 Task: Add the product "Nerd's Sweet & Tangy Gummy Cluster Candy" to cart from the store "7-Eleven".
Action: Mouse moved to (60, 103)
Screenshot: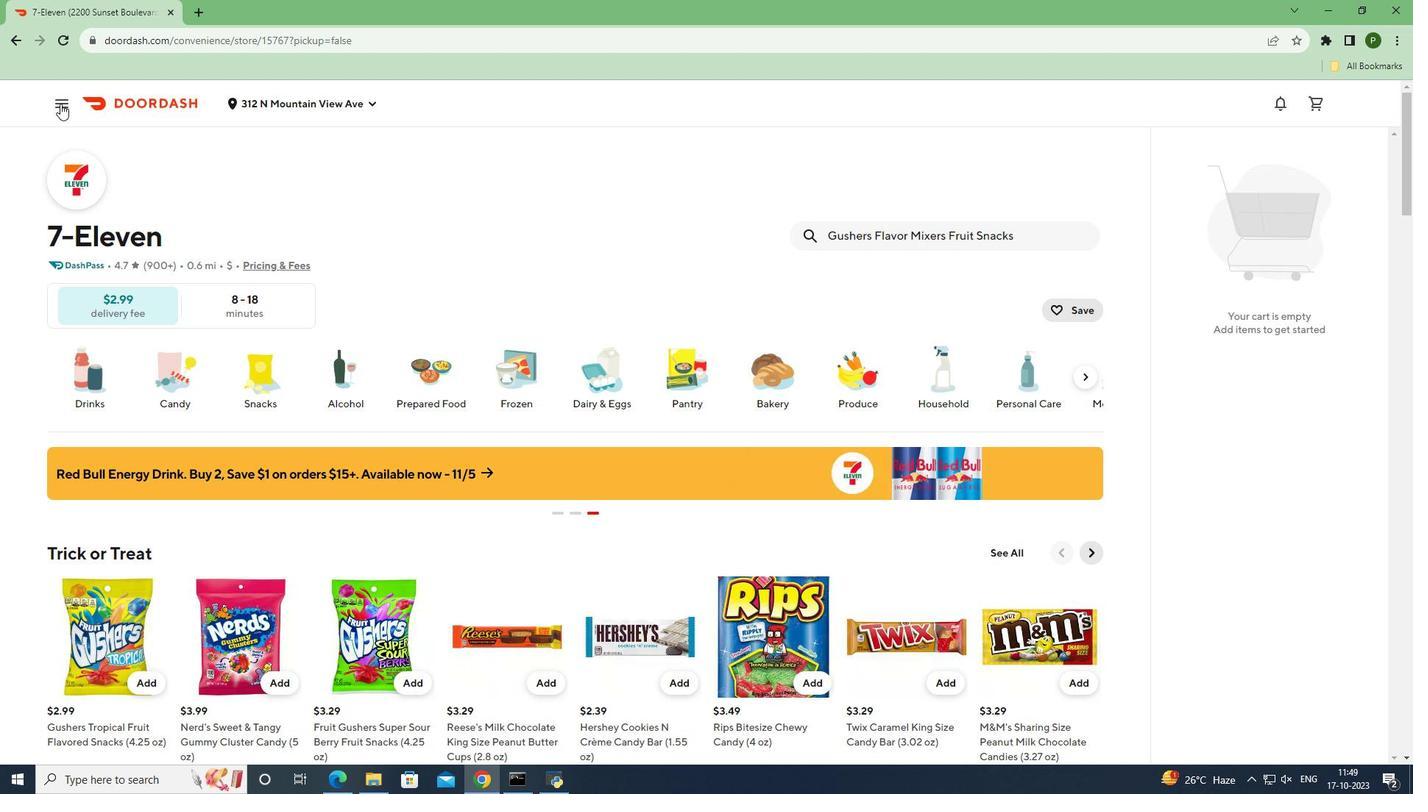 
Action: Mouse pressed left at (60, 103)
Screenshot: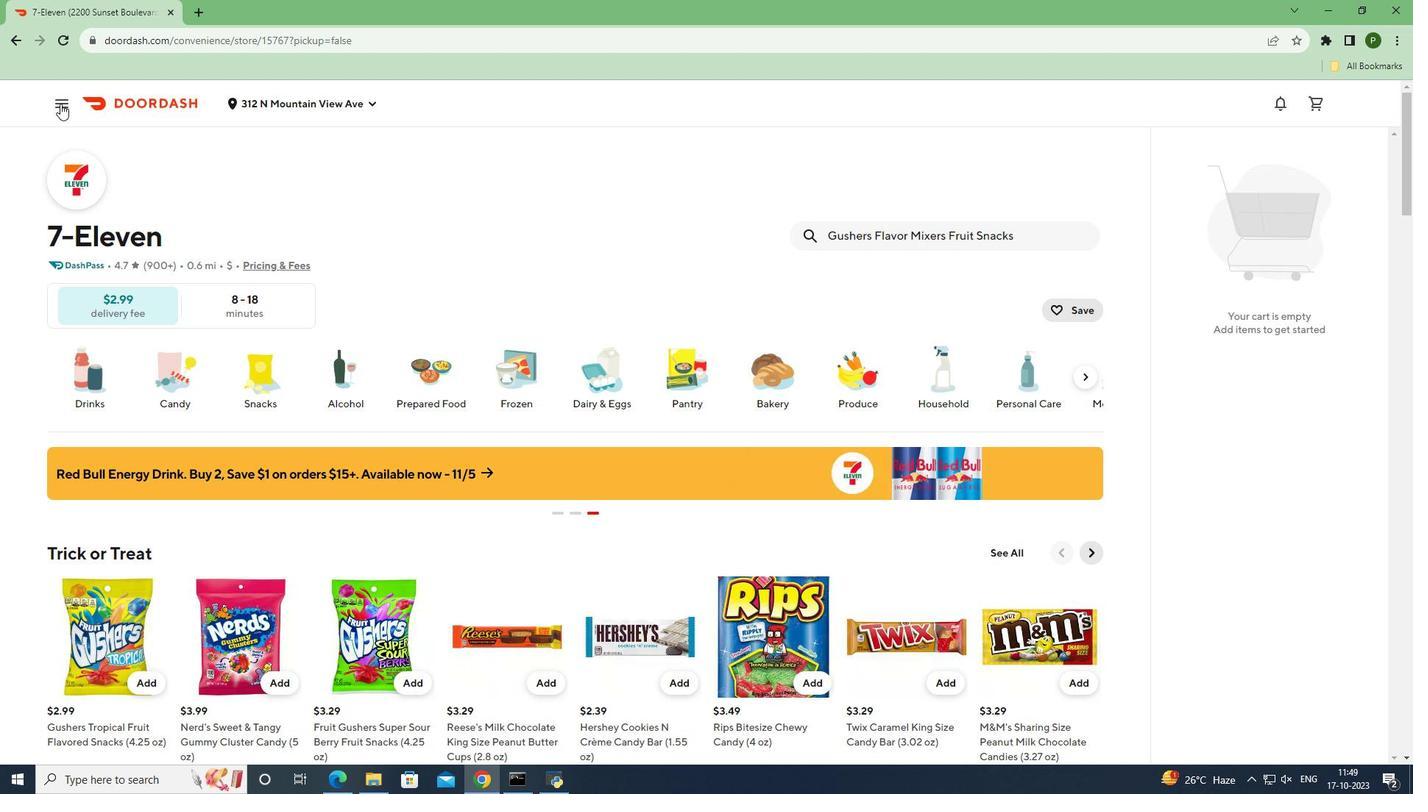 
Action: Mouse moved to (55, 200)
Screenshot: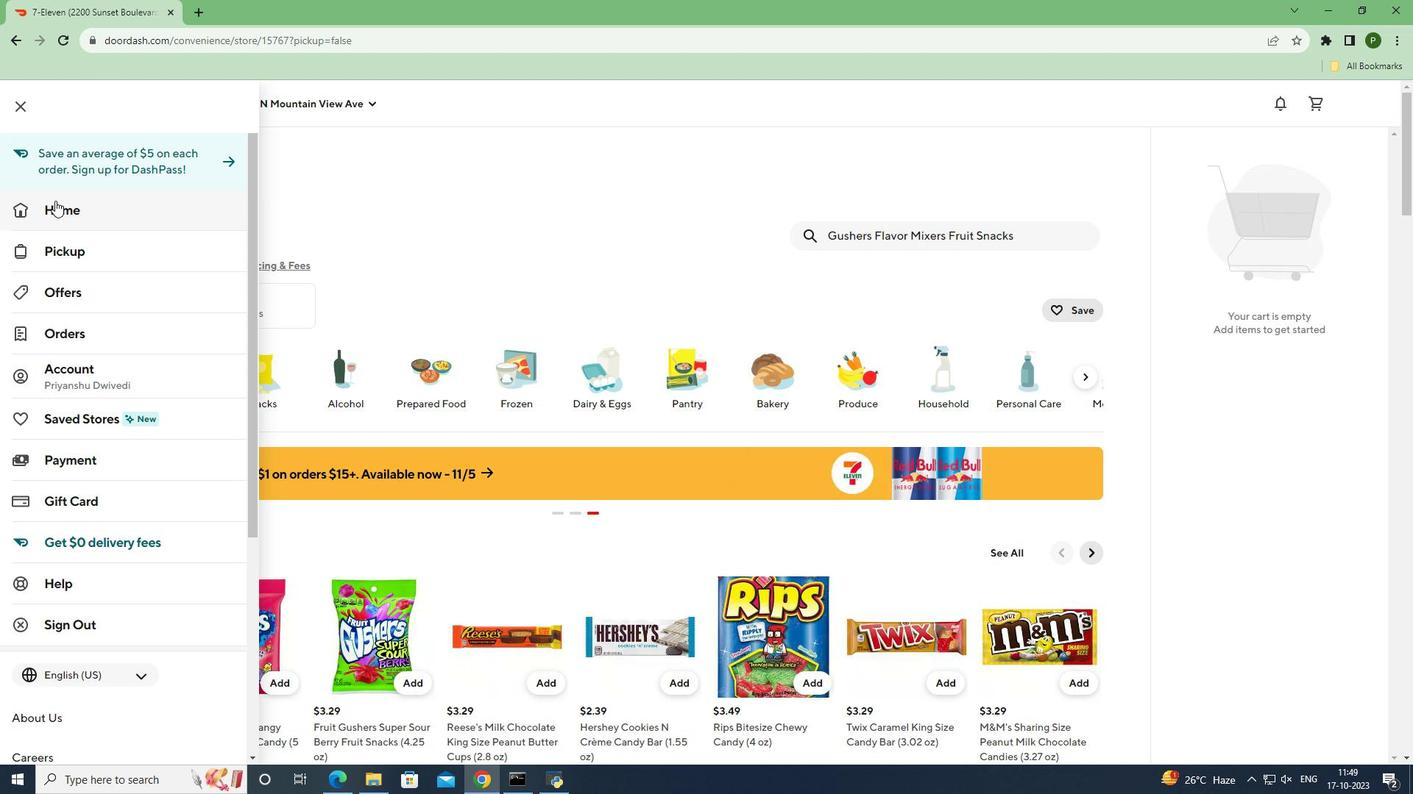 
Action: Mouse pressed left at (55, 200)
Screenshot: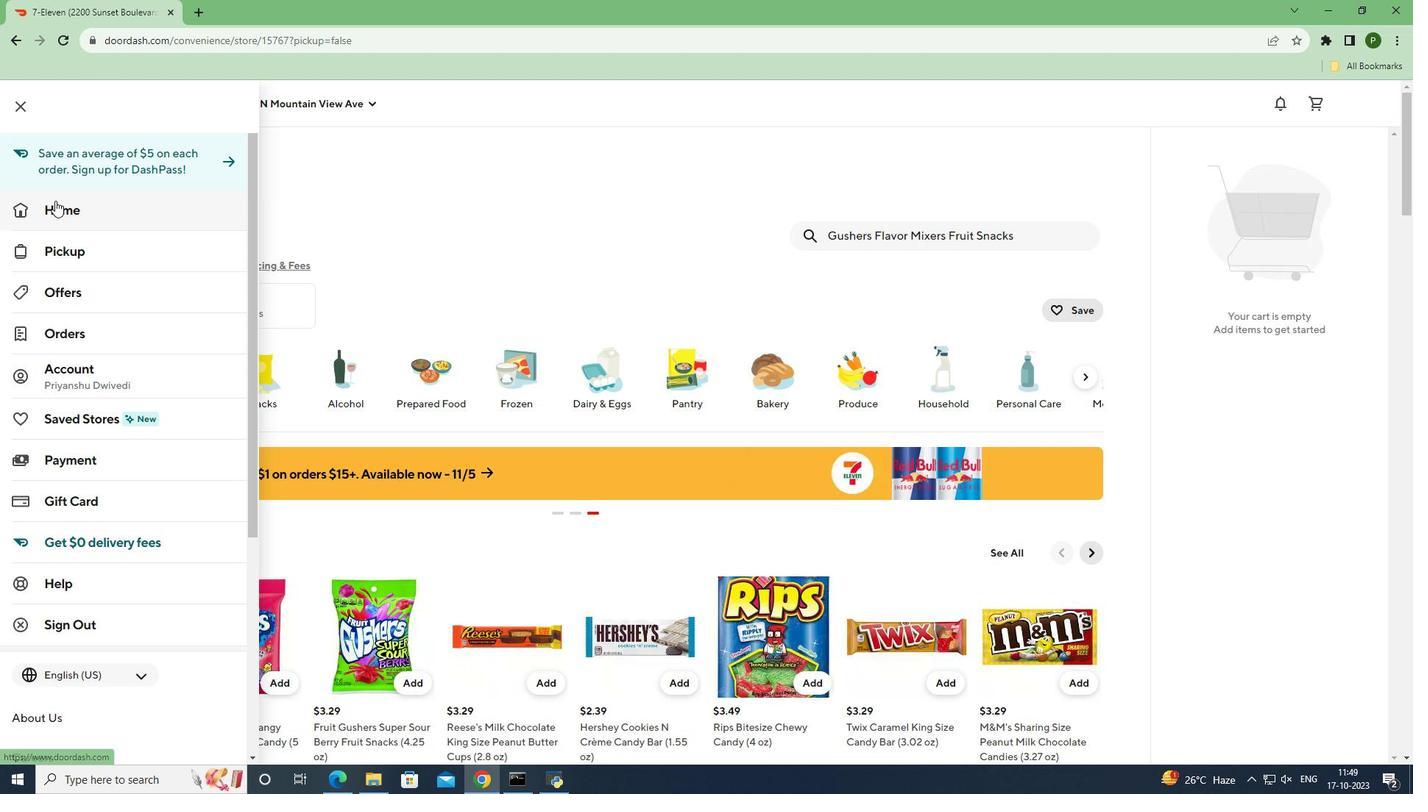 
Action: Mouse moved to (345, 153)
Screenshot: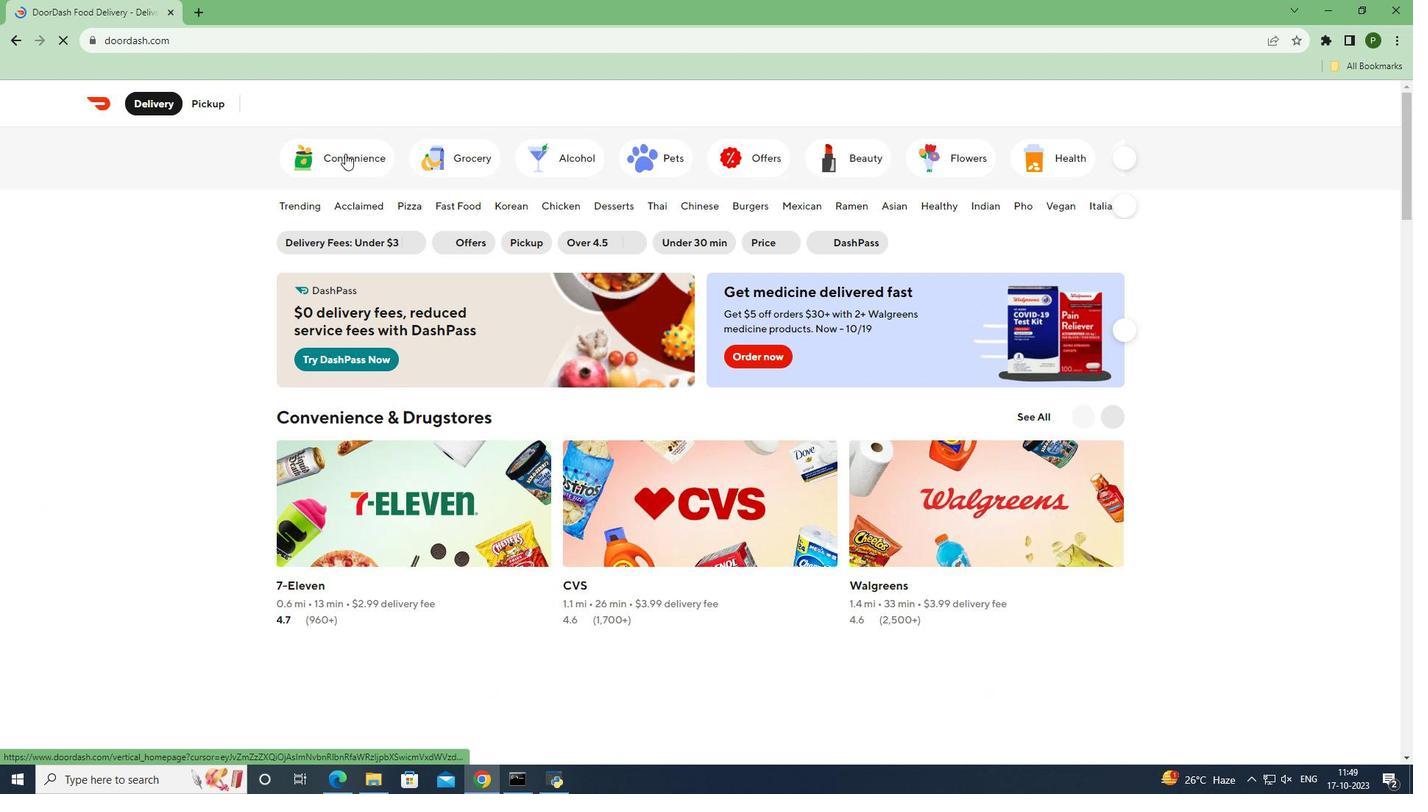 
Action: Mouse pressed left at (345, 153)
Screenshot: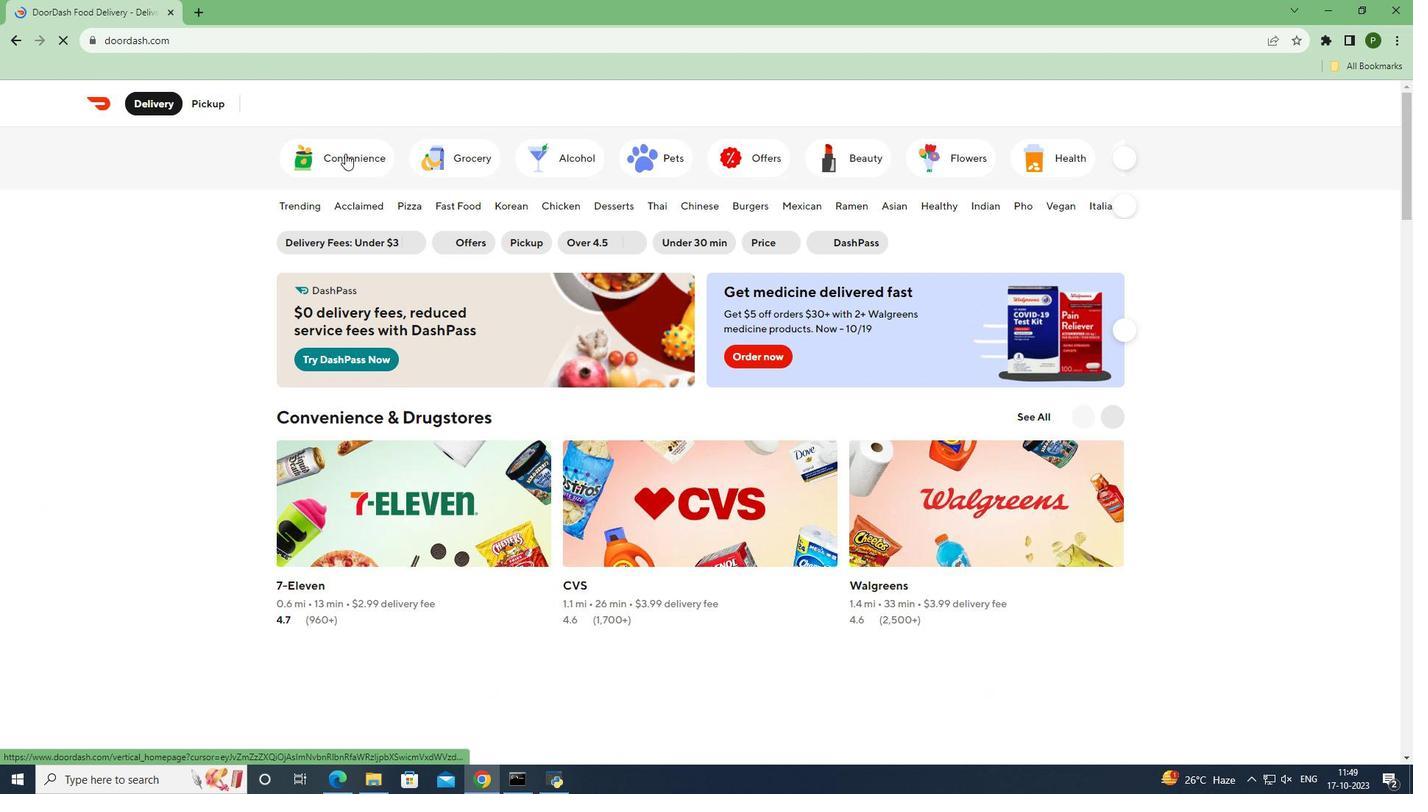 
Action: Mouse moved to (358, 474)
Screenshot: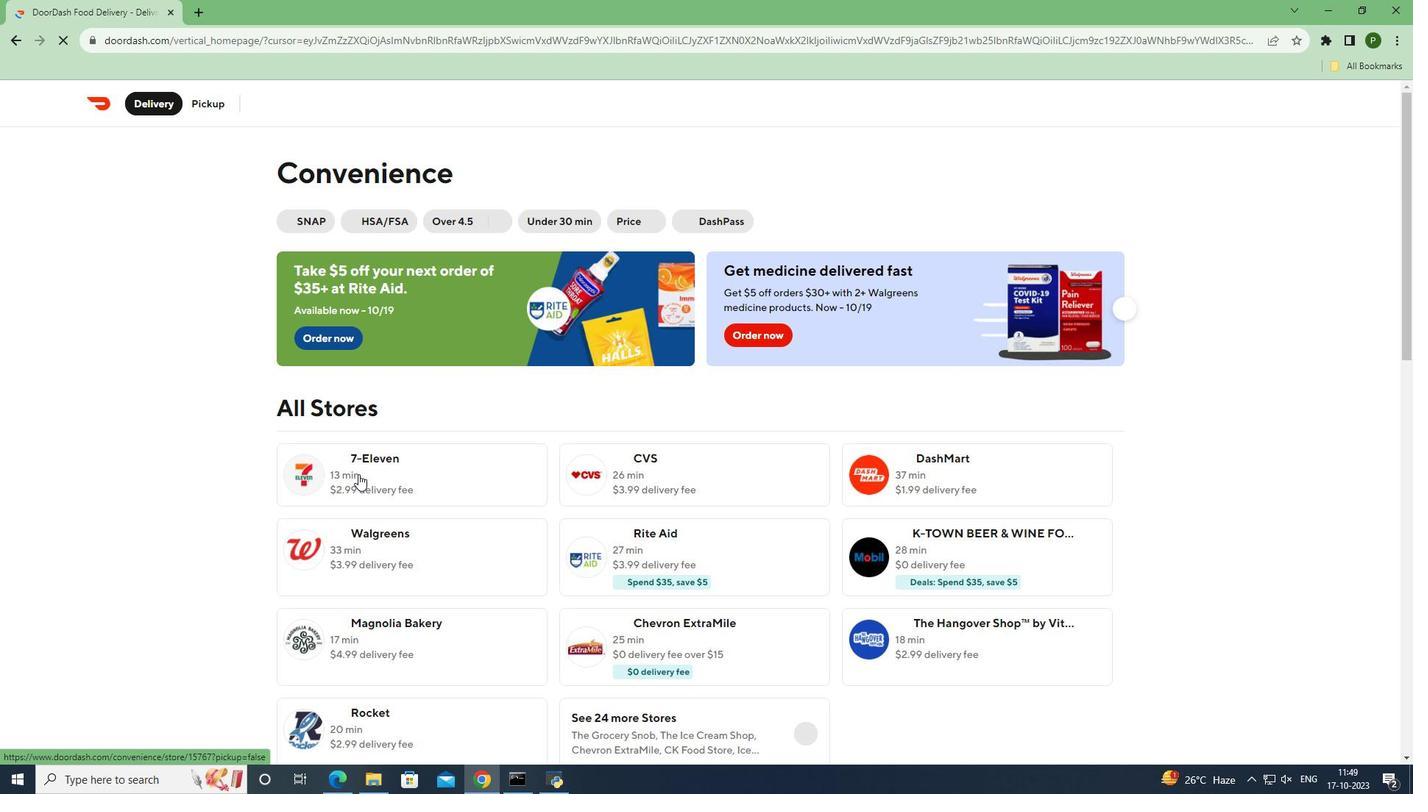 
Action: Mouse pressed left at (358, 474)
Screenshot: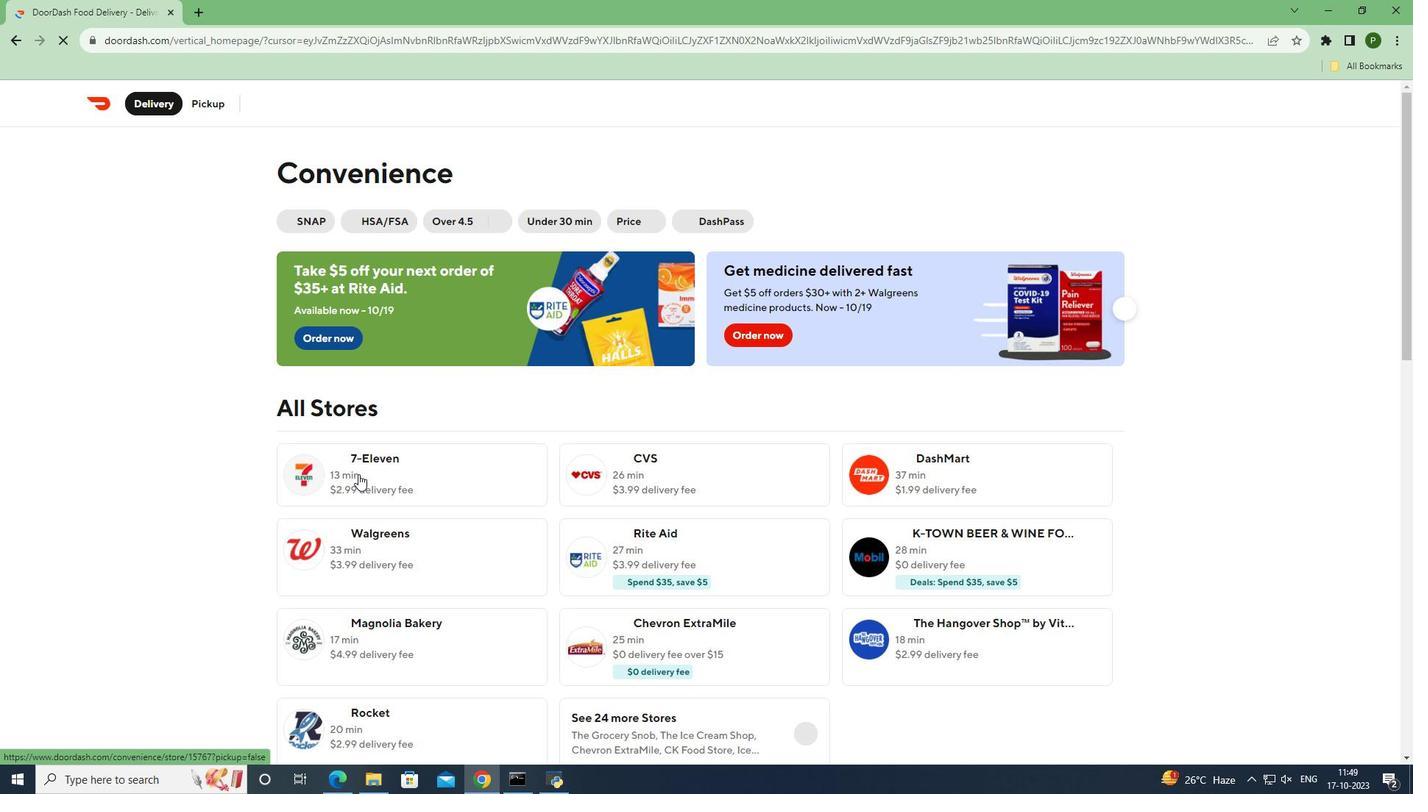 
Action: Mouse moved to (833, 231)
Screenshot: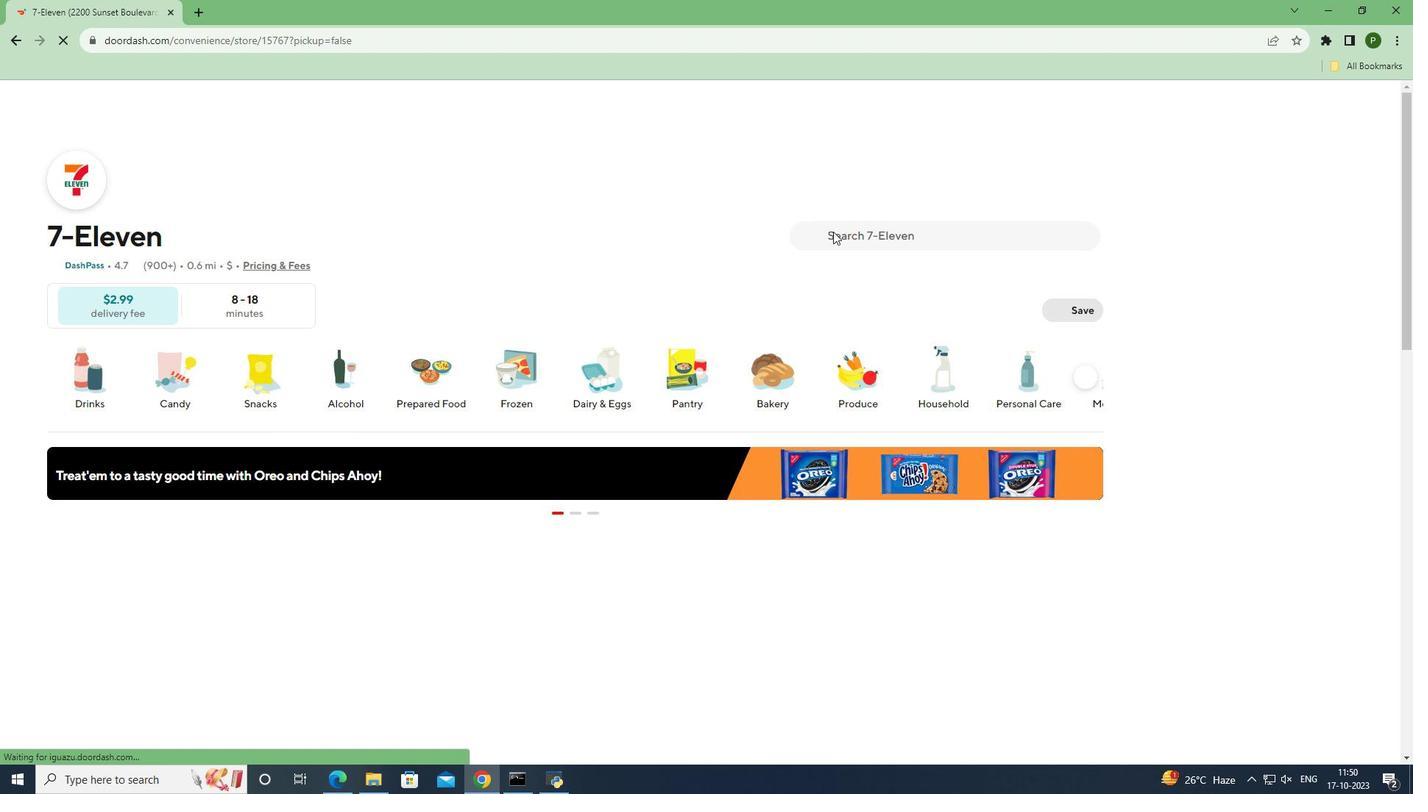 
Action: Mouse pressed left at (833, 231)
Screenshot: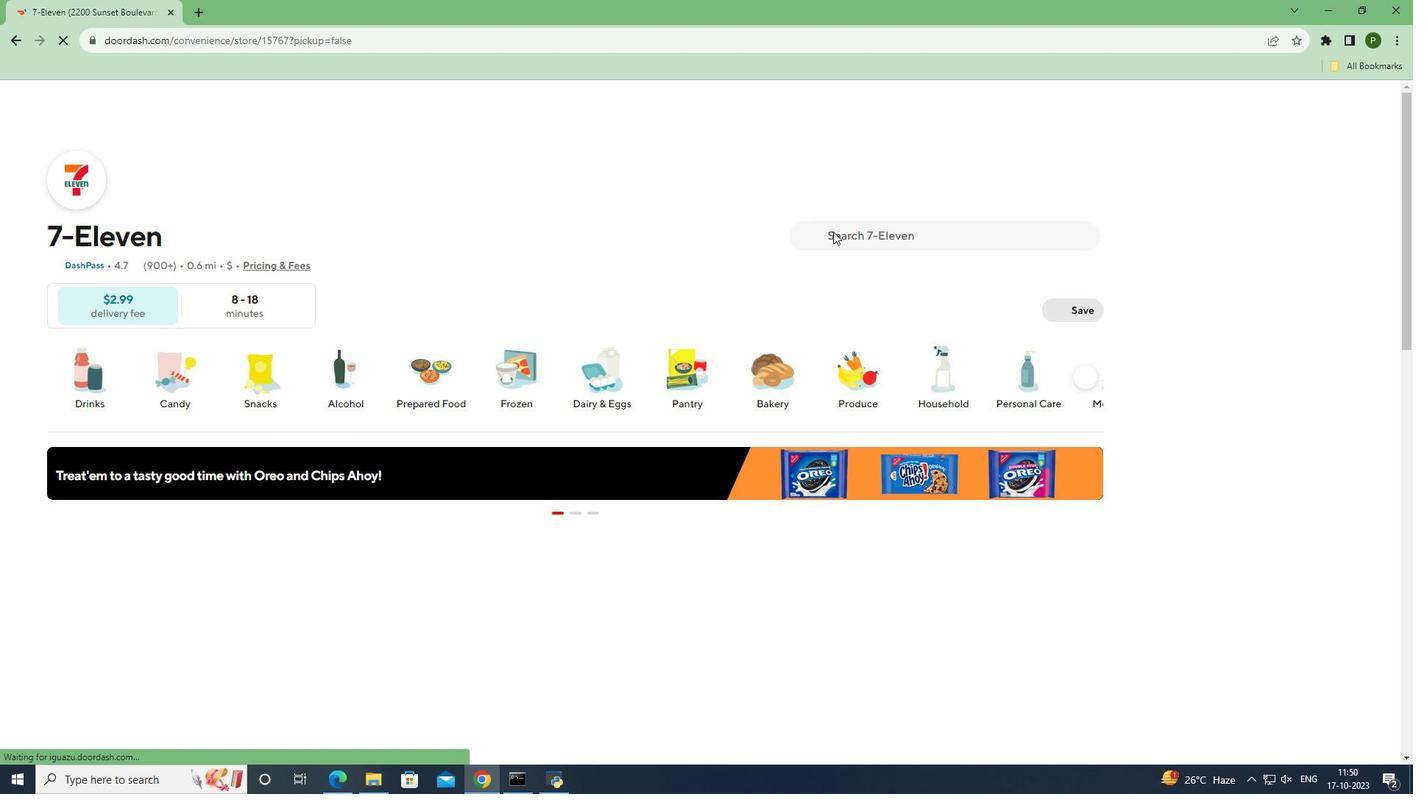 
Action: Mouse moved to (830, 232)
Screenshot: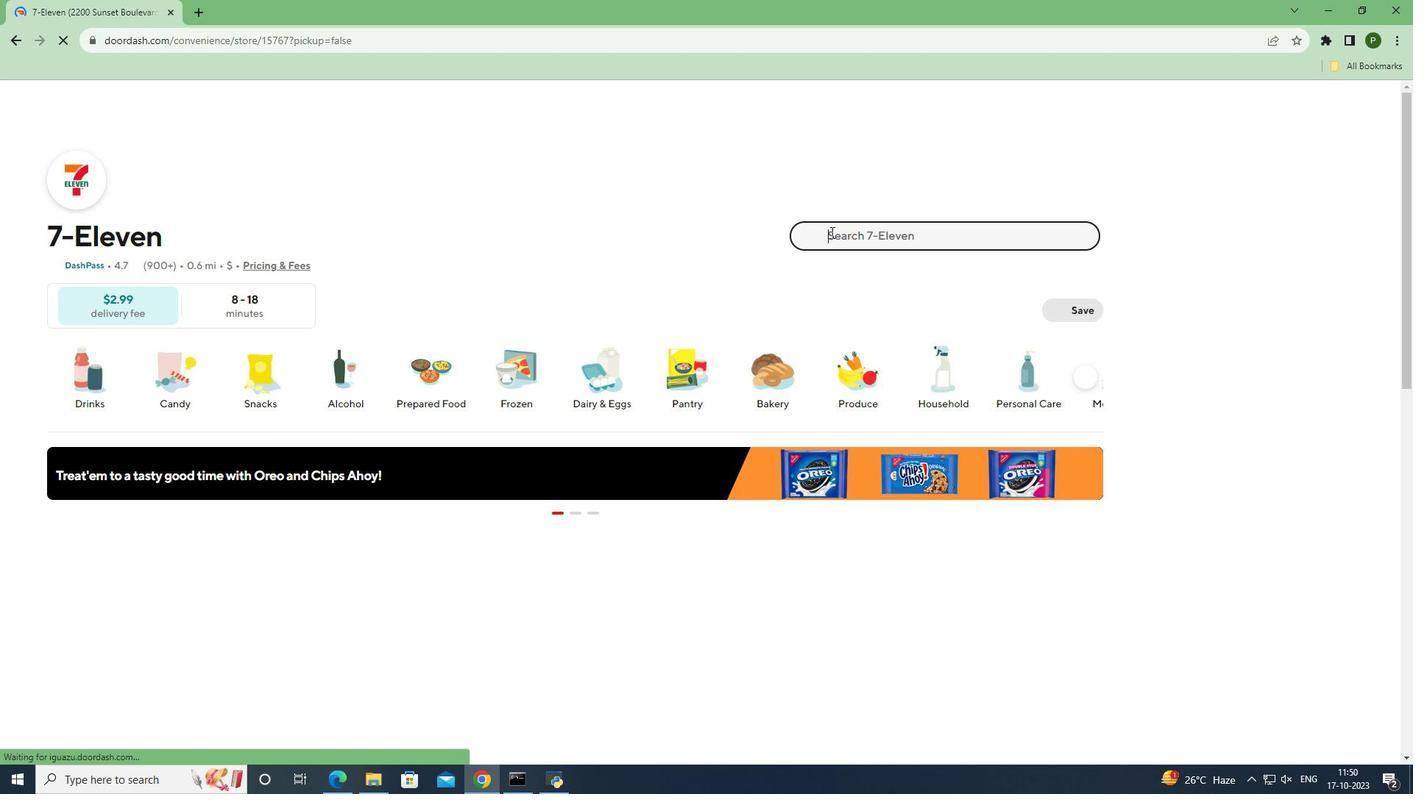
Action: Key pressed <Key.caps_lock>N<Key.caps_lock>ers's<Key.space><Key.caps_lock>S<Key.caps_lock>weet<Key.space><Key.shift>&<Key.space><Key.caps_lock>T<Key.caps_lock>angy<Key.space><Key.caps_lock>G<Key.caps_lock>ummy<Key.space><Key.caps_lock>C<Key.caps_lock>luster<Key.space><Key.caps_lock>C<Key.caps_lock>nady
Screenshot: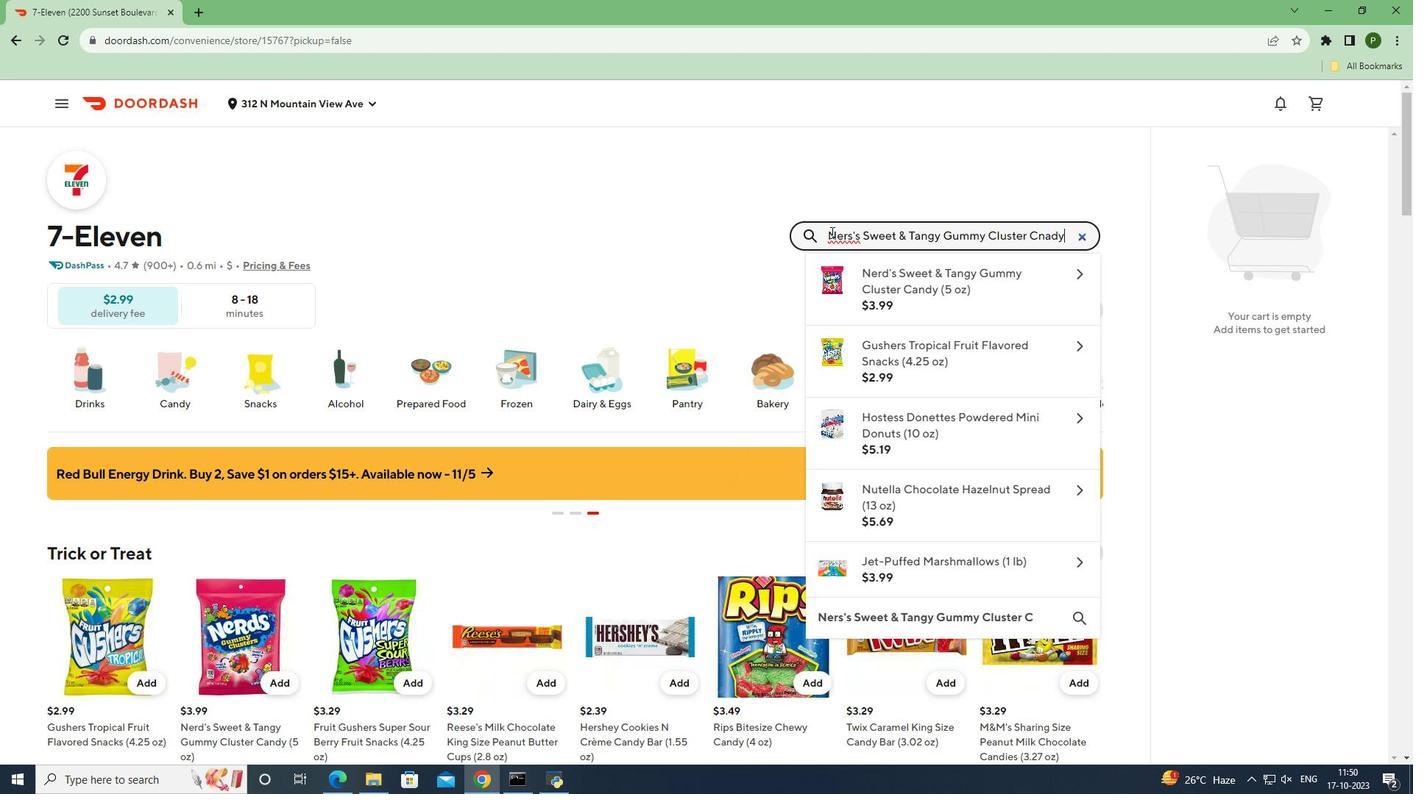
Action: Mouse moved to (869, 296)
Screenshot: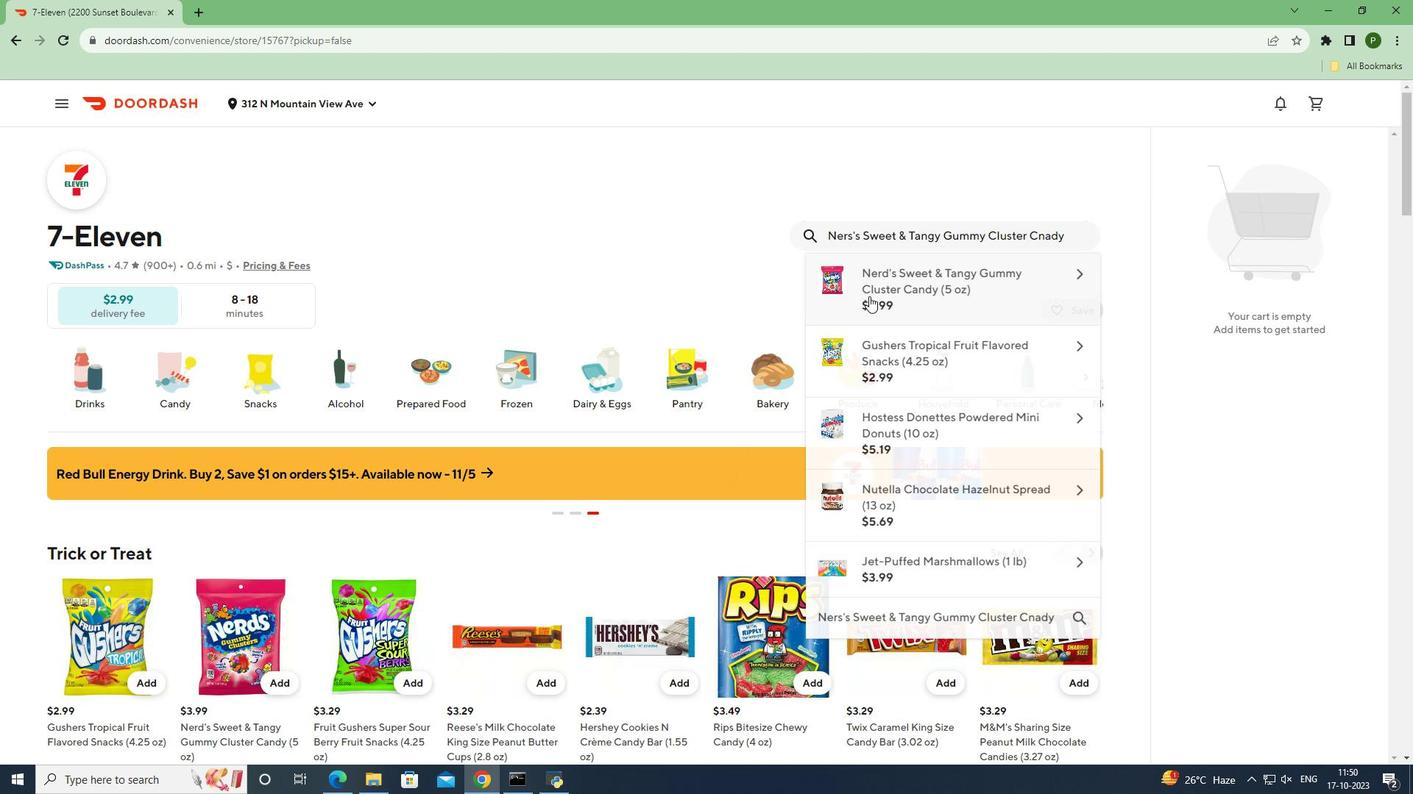 
Action: Mouse pressed left at (869, 296)
Screenshot: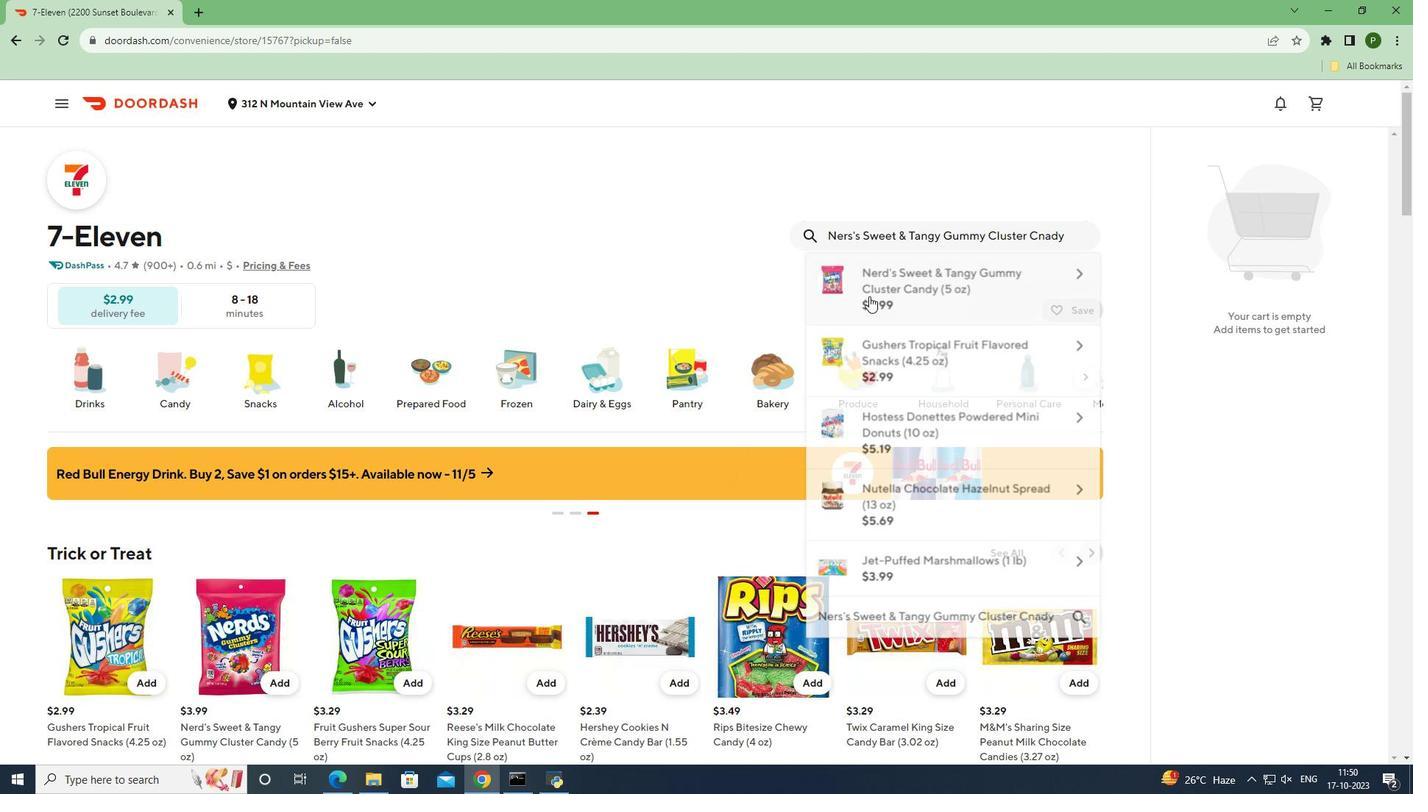 
Action: Mouse moved to (944, 722)
Screenshot: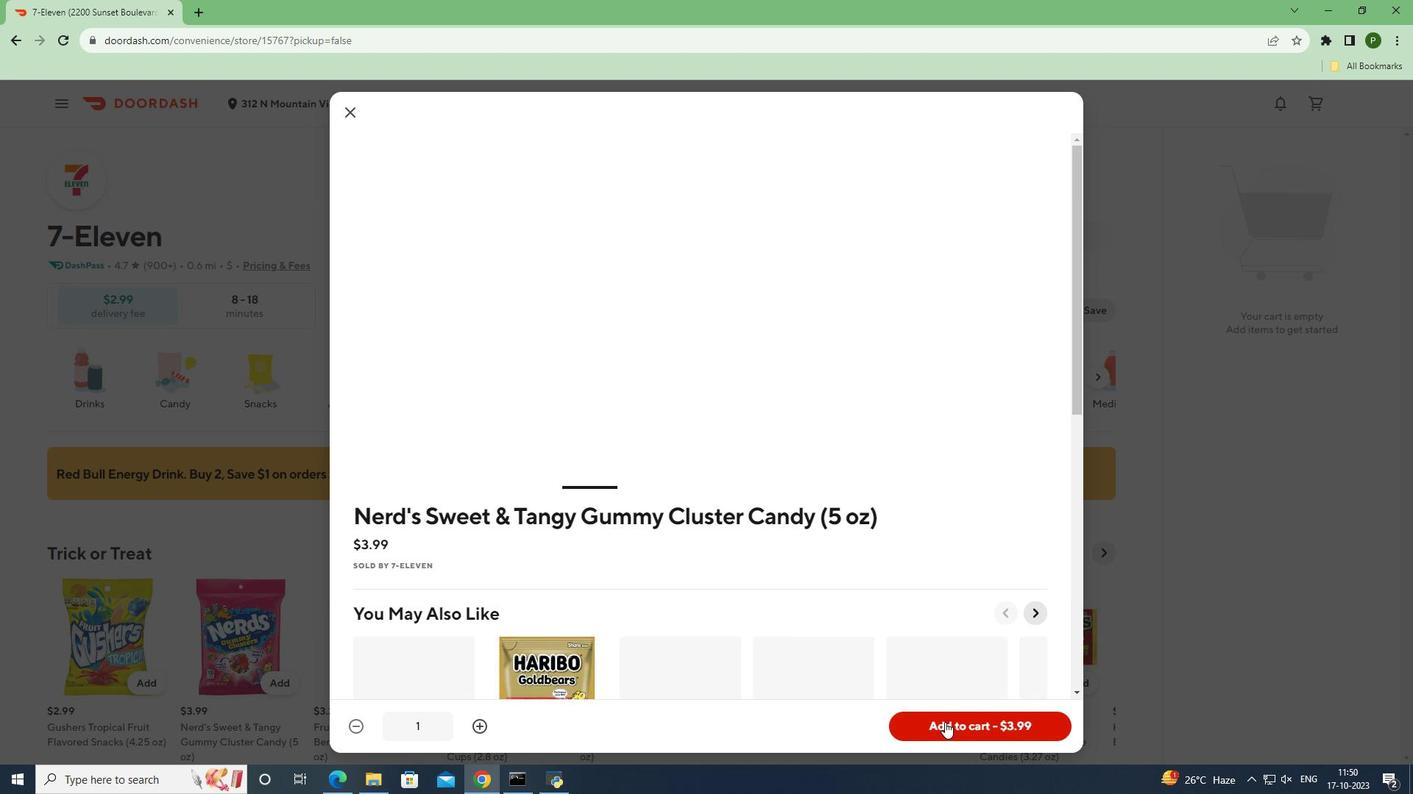 
Action: Mouse pressed left at (944, 722)
Screenshot: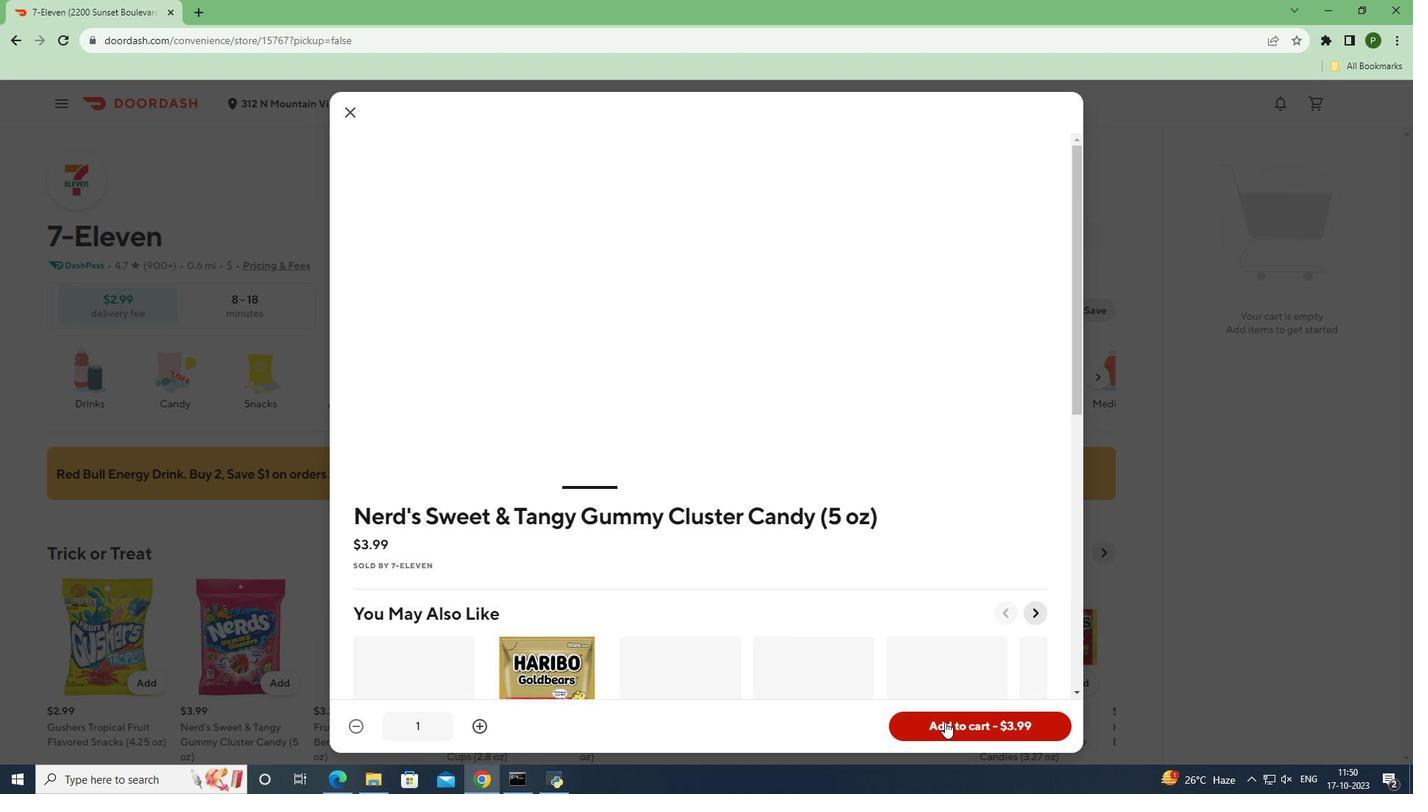 
Action: Mouse moved to (1053, 639)
Screenshot: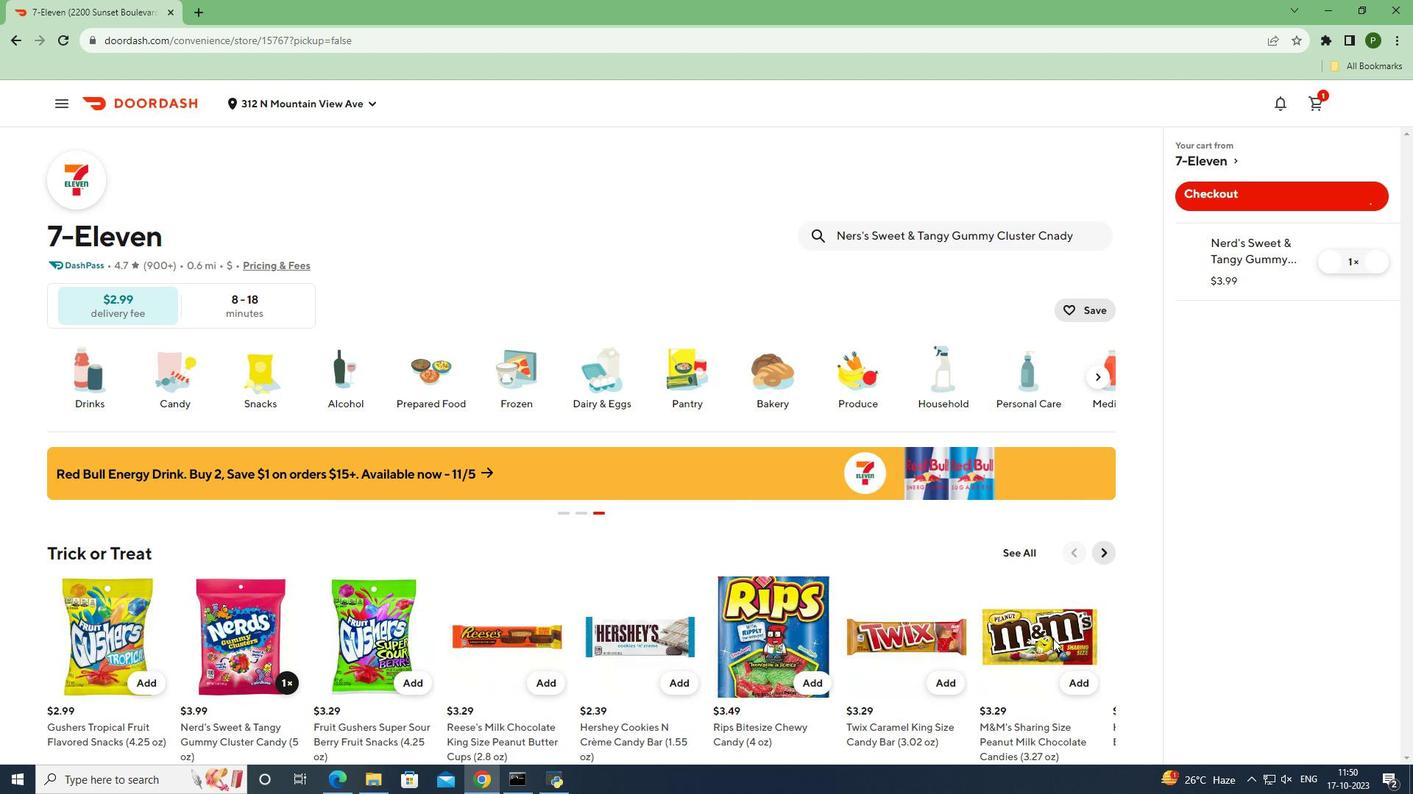 
